 Task: Delete all emails   in folder Drafts
Action: Mouse moved to (382, 399)
Screenshot: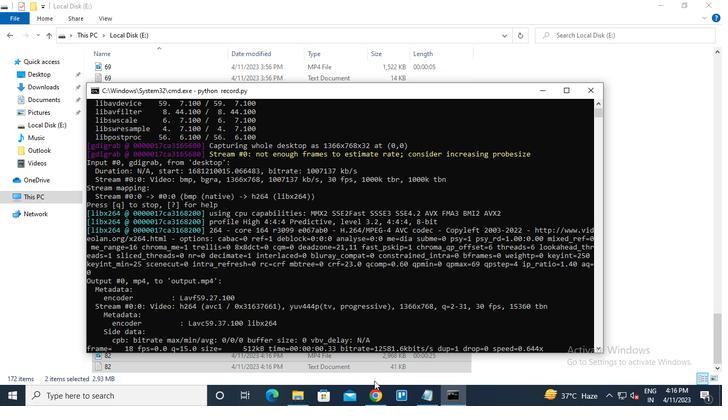 
Action: Mouse pressed left at (382, 399)
Screenshot: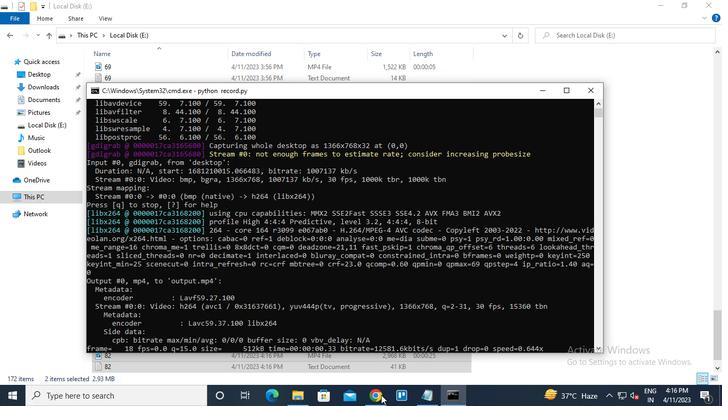 
Action: Mouse moved to (151, 117)
Screenshot: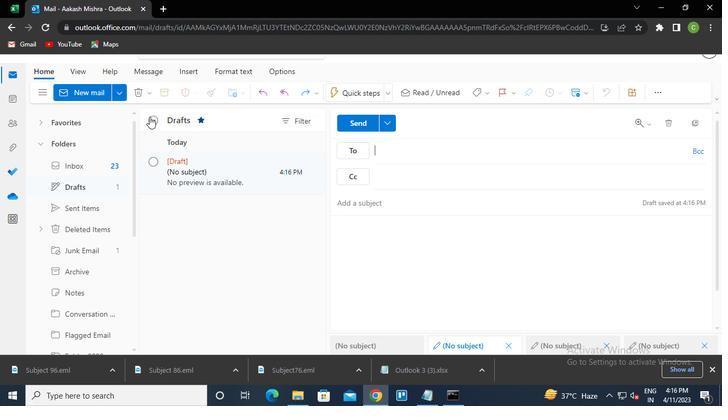 
Action: Mouse pressed left at (151, 117)
Screenshot: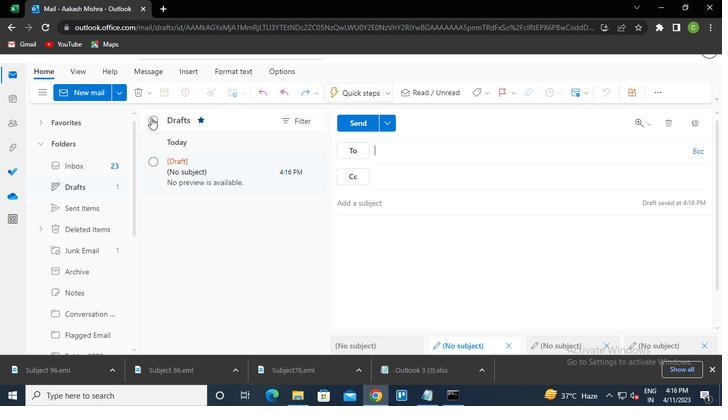 
Action: Mouse moved to (195, 171)
Screenshot: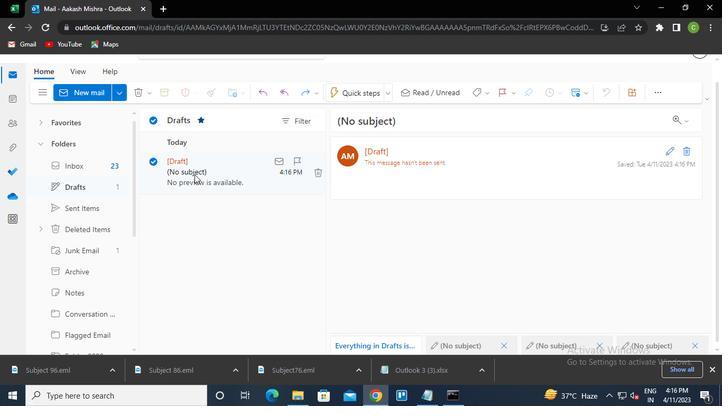 
Action: Mouse pressed right at (195, 171)
Screenshot: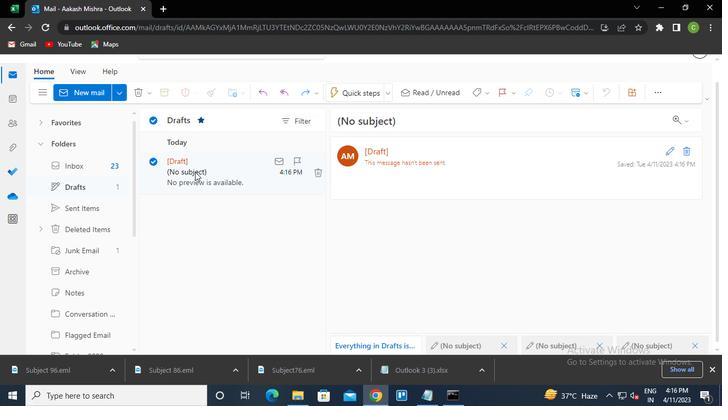 
Action: Mouse moved to (222, 237)
Screenshot: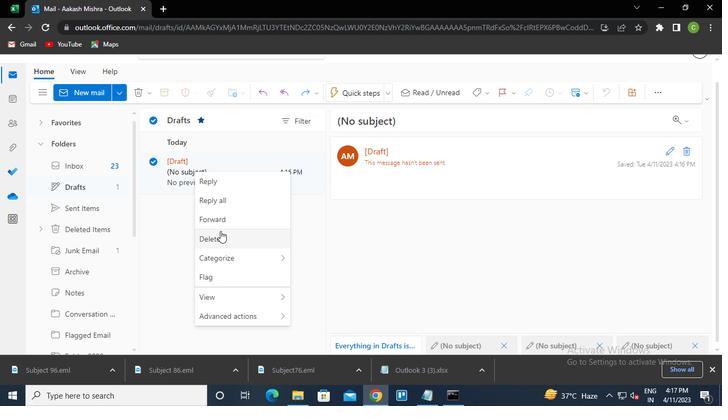 
Action: Mouse pressed left at (222, 237)
Screenshot: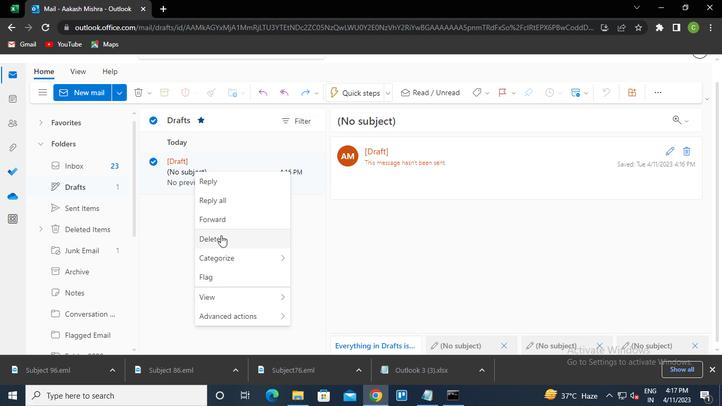
Action: Mouse moved to (375, 233)
Screenshot: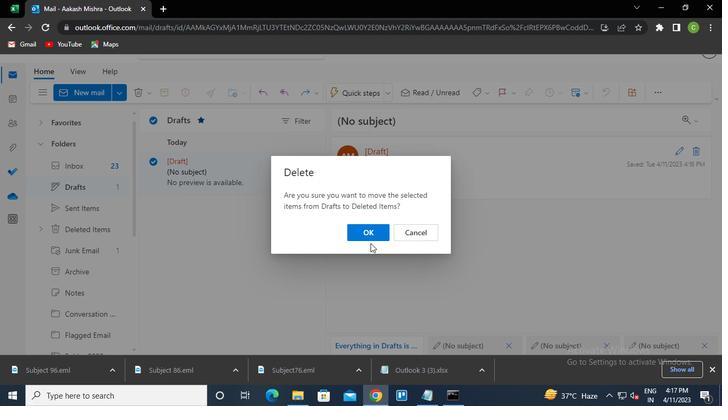 
Action: Mouse pressed left at (375, 233)
Screenshot: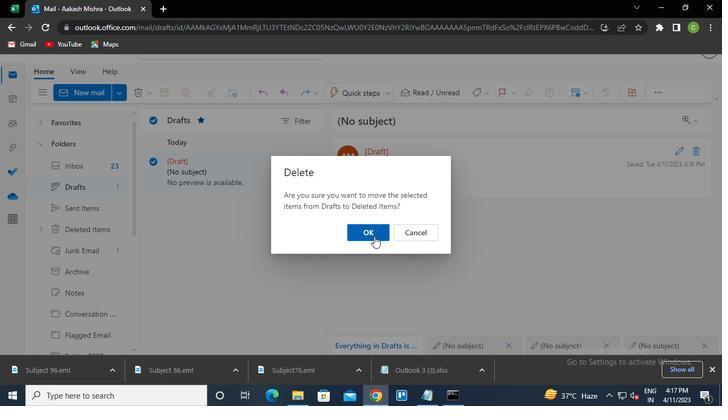 
Action: Mouse moved to (454, 394)
Screenshot: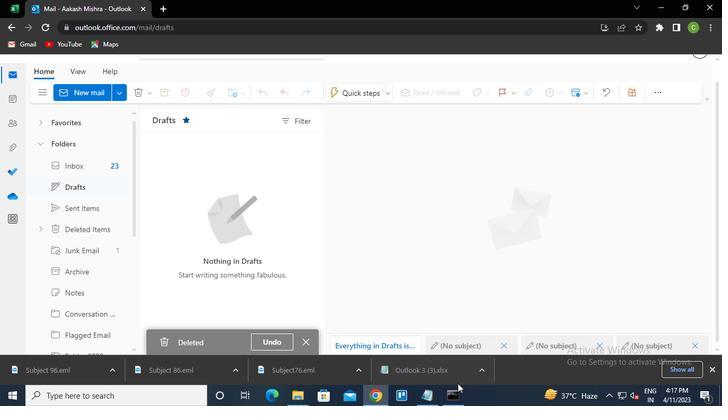 
Action: Mouse pressed left at (454, 394)
Screenshot: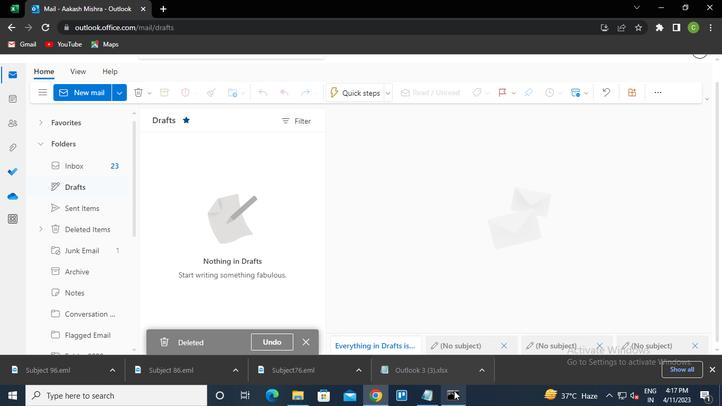 
Action: Mouse moved to (589, 92)
Screenshot: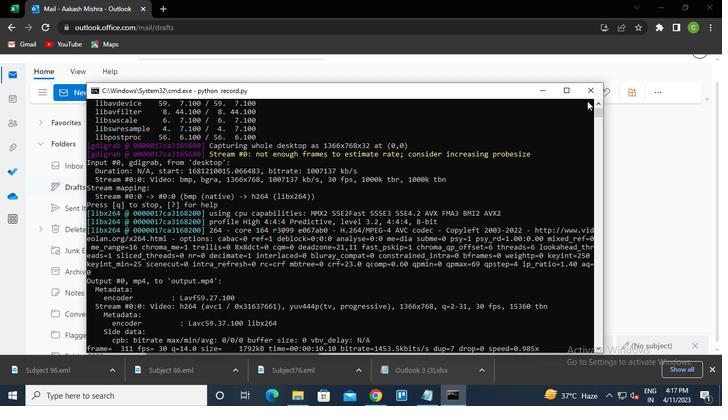 
Action: Mouse pressed left at (589, 92)
Screenshot: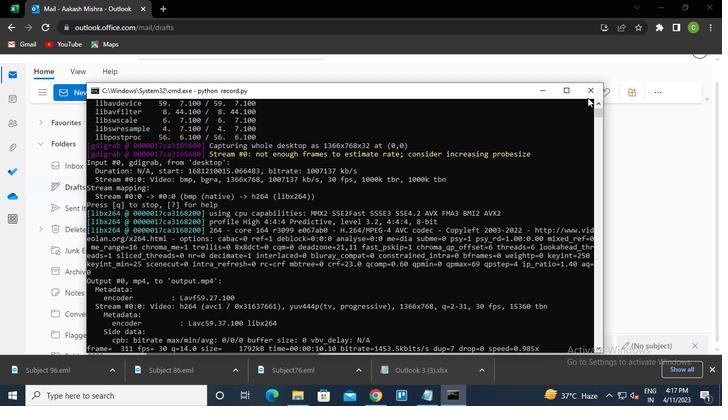 
